 Task: Add the task  Create a new chatbot for customer support to the section Analytics Implementation Sprint in the project AgileCon and add a Due Date to the respective task as 2023/09/04
Action: Mouse moved to (41, 303)
Screenshot: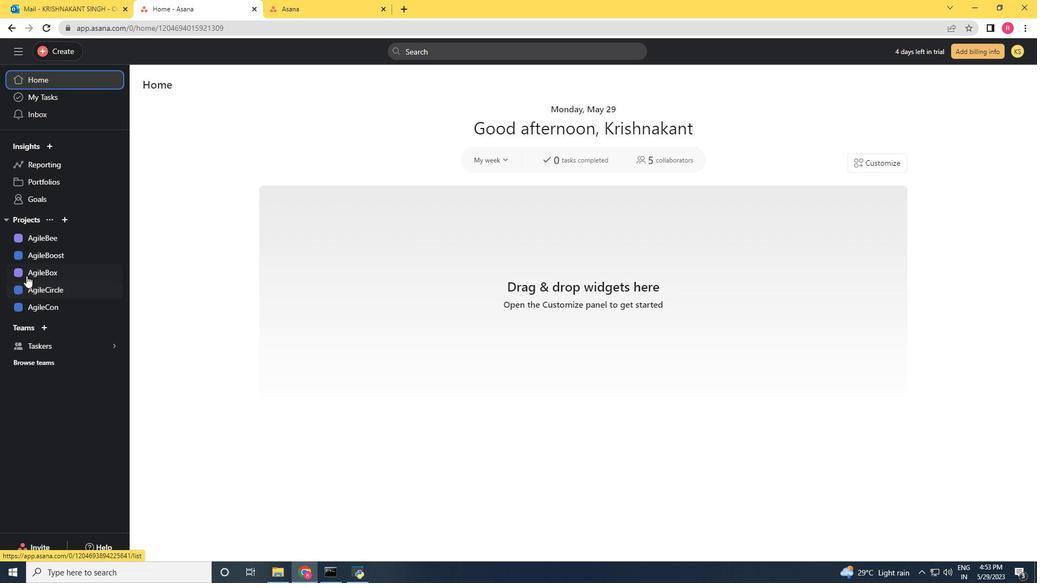 
Action: Mouse pressed left at (41, 303)
Screenshot: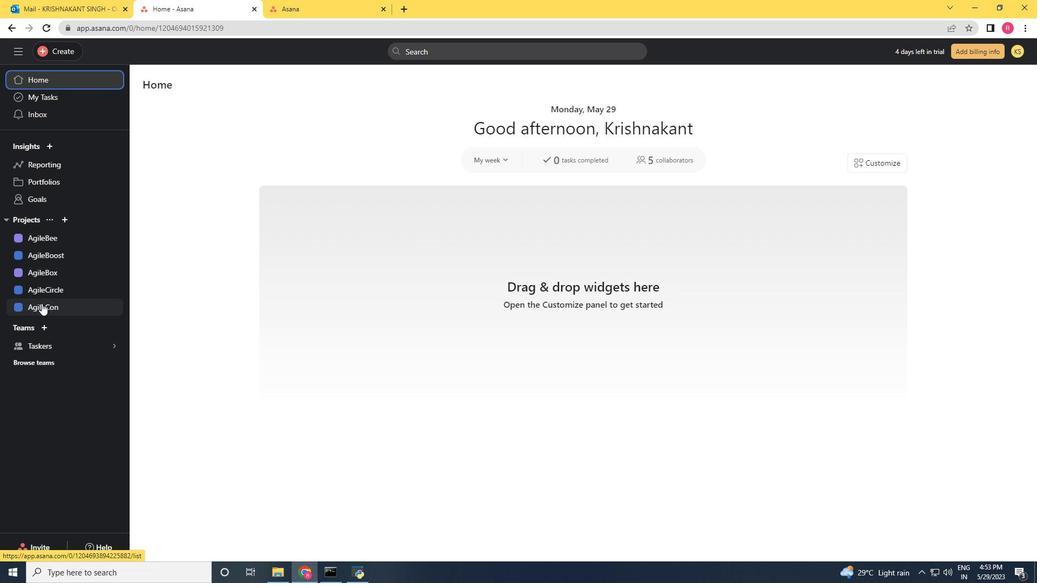 
Action: Mouse moved to (623, 377)
Screenshot: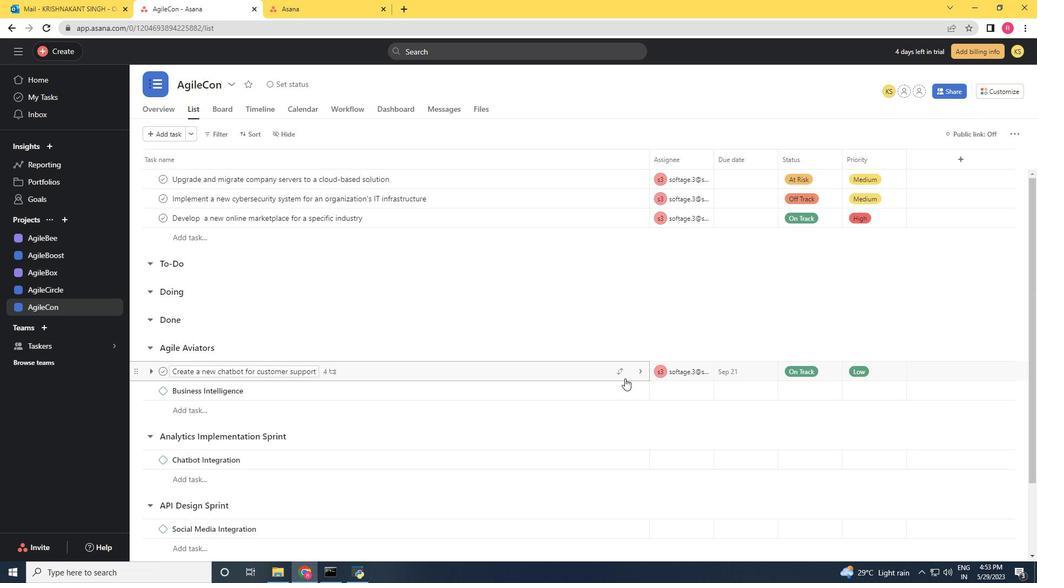 
Action: Mouse pressed left at (623, 377)
Screenshot: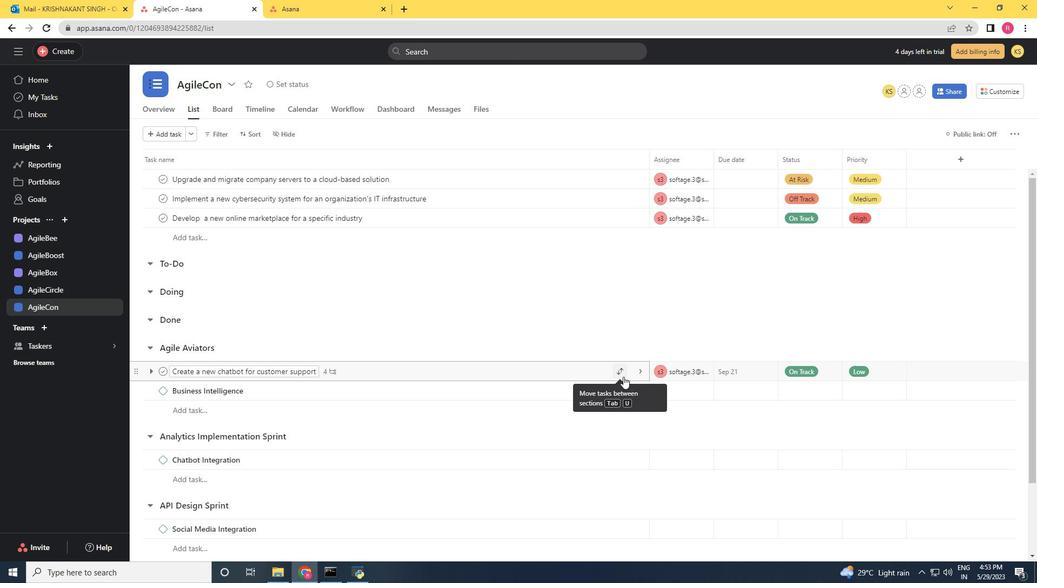 
Action: Mouse moved to (583, 310)
Screenshot: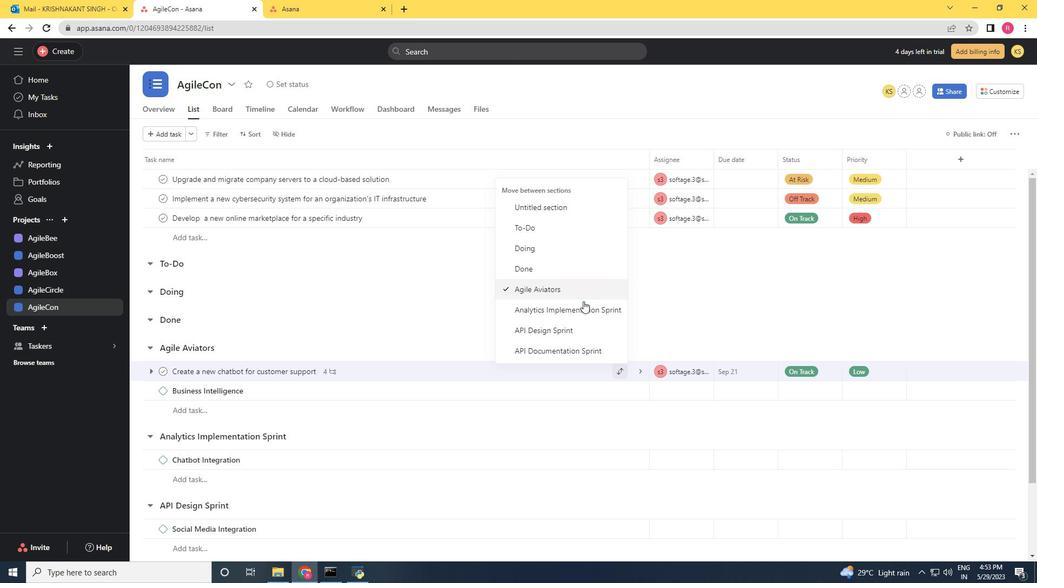 
Action: Mouse pressed left at (583, 310)
Screenshot: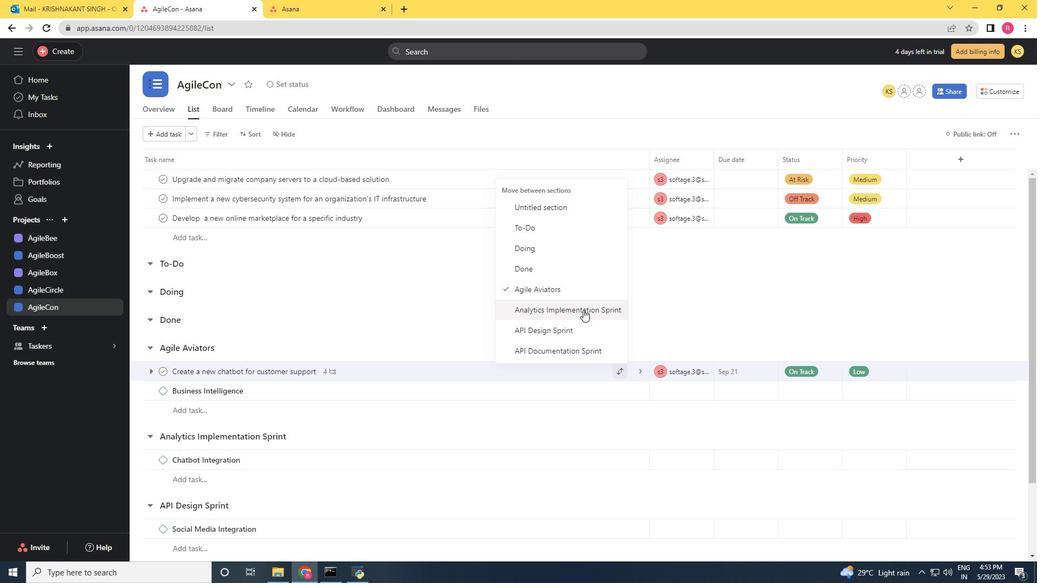 
Action: Mouse moved to (587, 440)
Screenshot: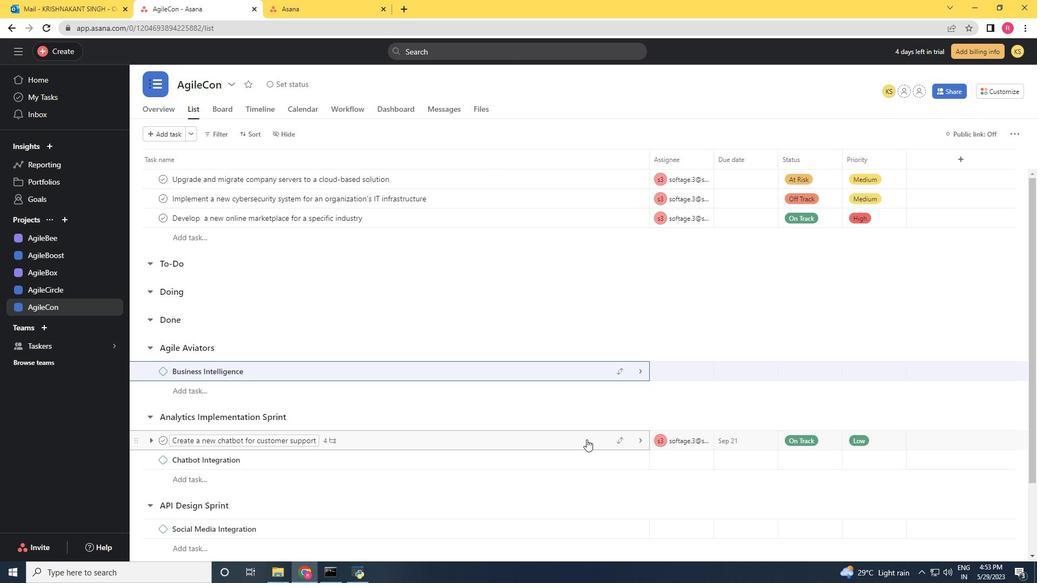 
Action: Mouse pressed left at (587, 440)
Screenshot: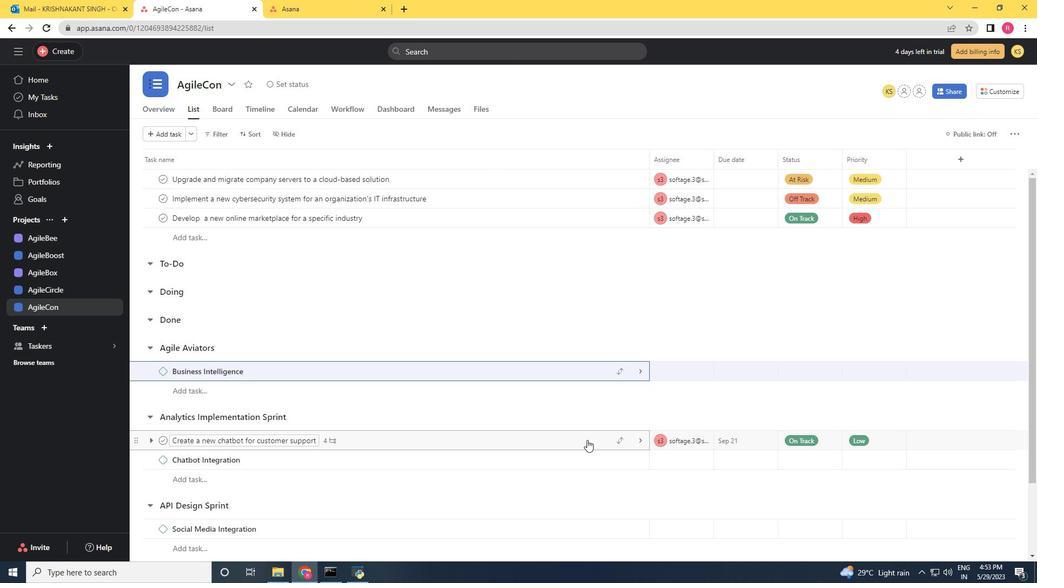 
Action: Mouse moved to (796, 213)
Screenshot: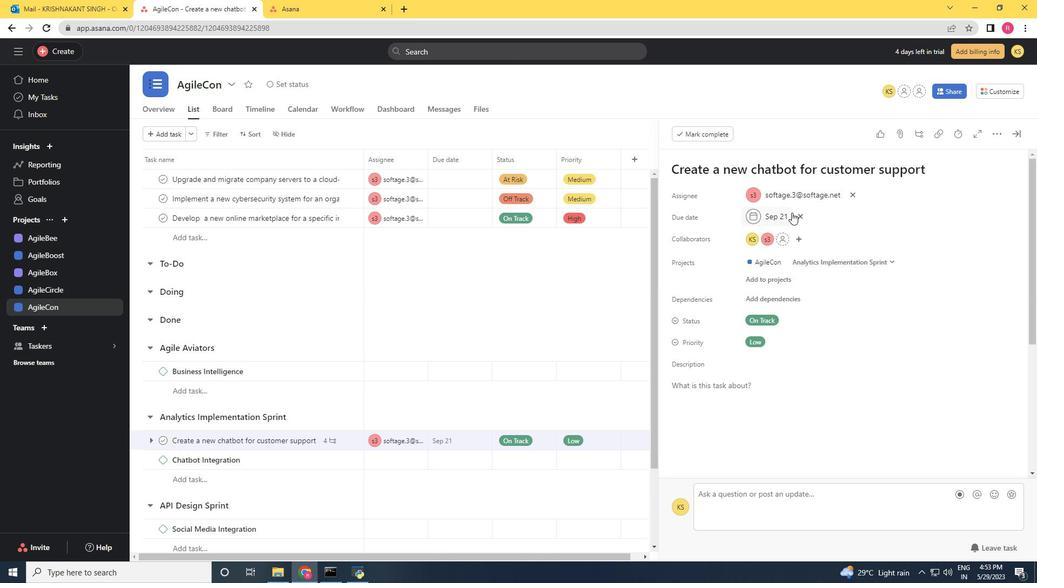 
Action: Mouse pressed left at (796, 213)
Screenshot: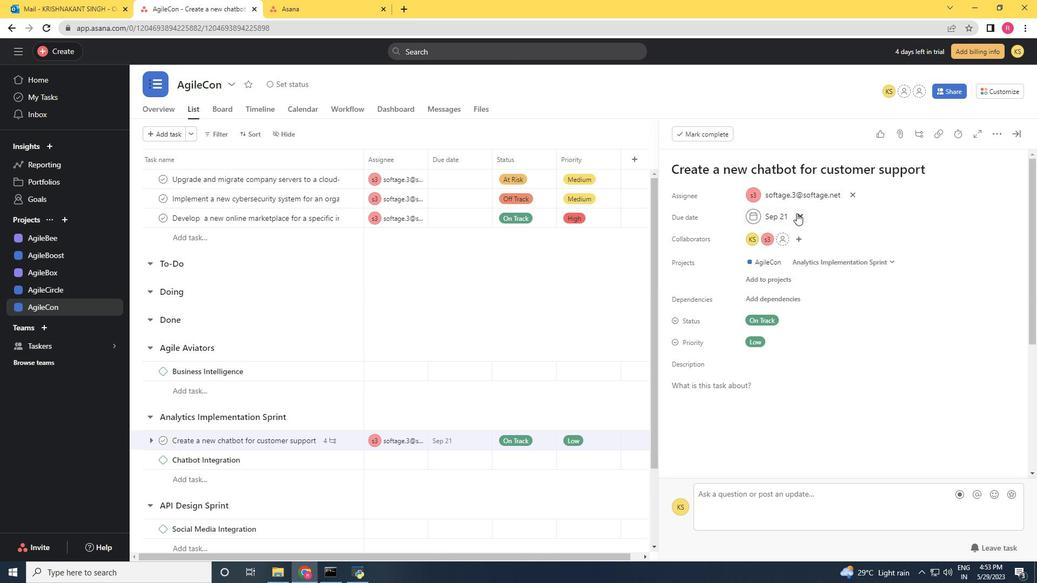 
Action: Mouse moved to (764, 219)
Screenshot: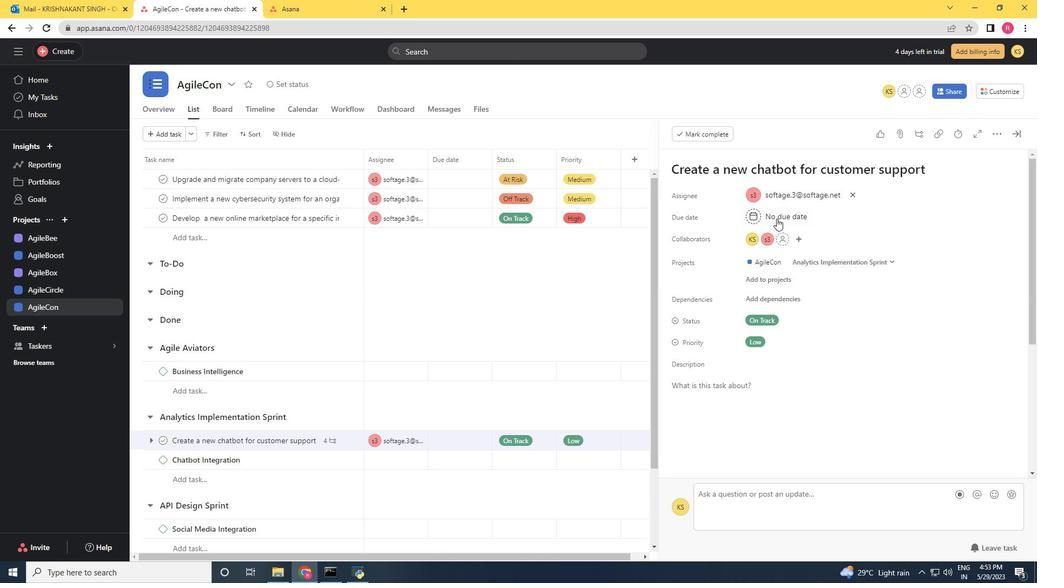 
Action: Mouse pressed left at (764, 219)
Screenshot: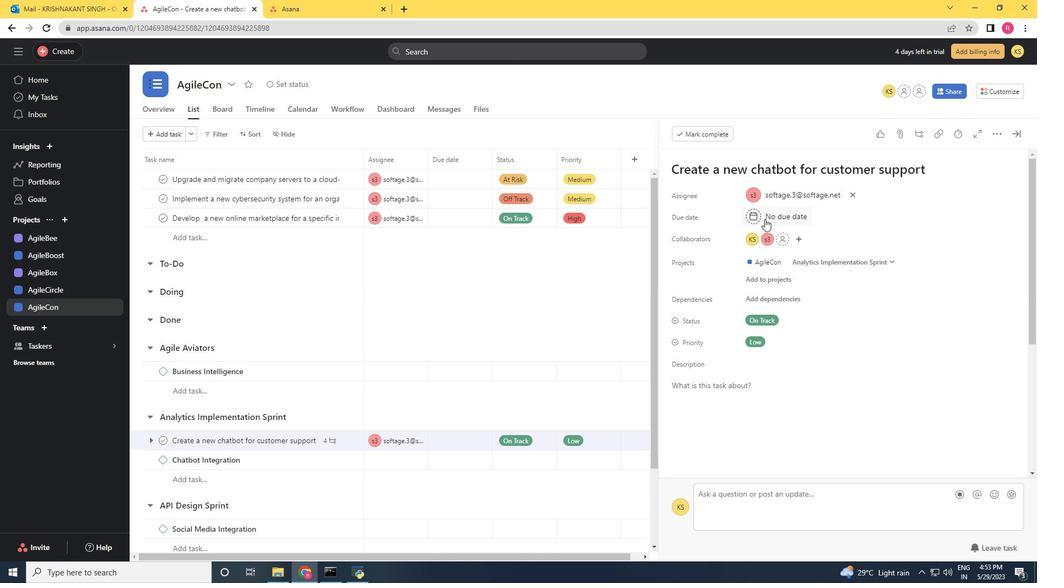 
Action: Mouse moved to (873, 267)
Screenshot: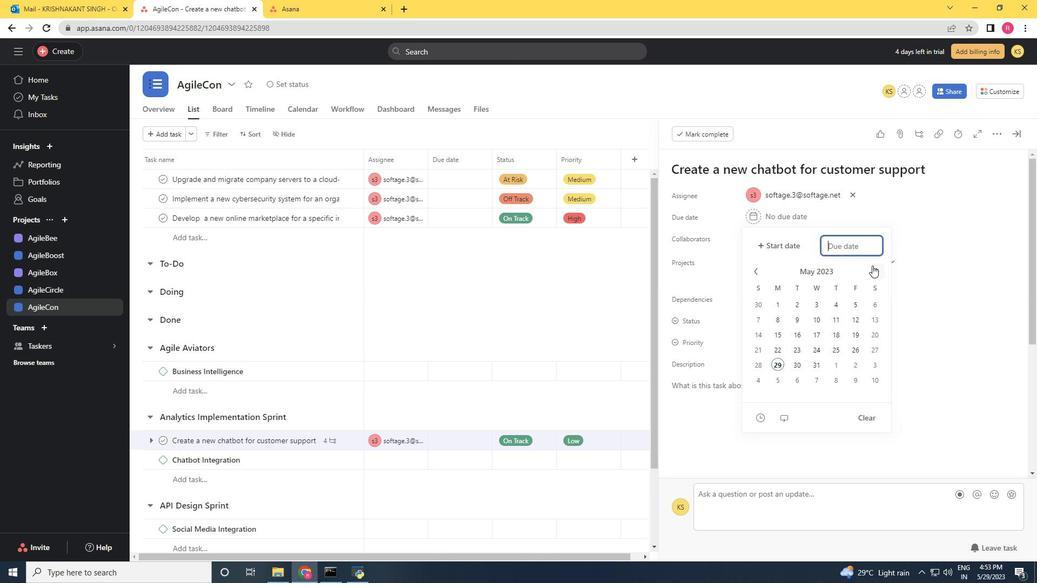 
Action: Mouse pressed left at (873, 267)
Screenshot: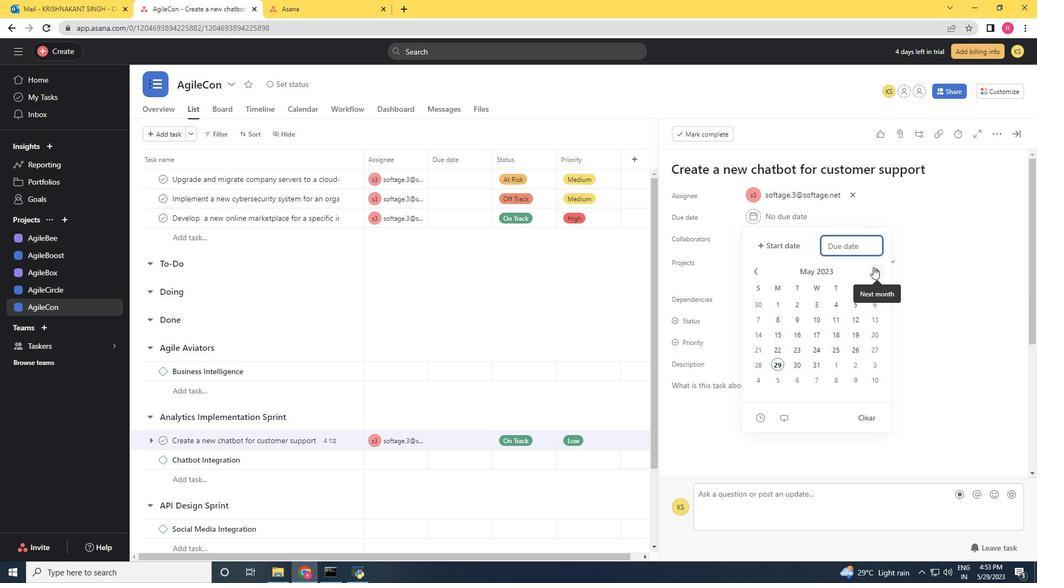 
Action: Mouse pressed left at (873, 267)
Screenshot: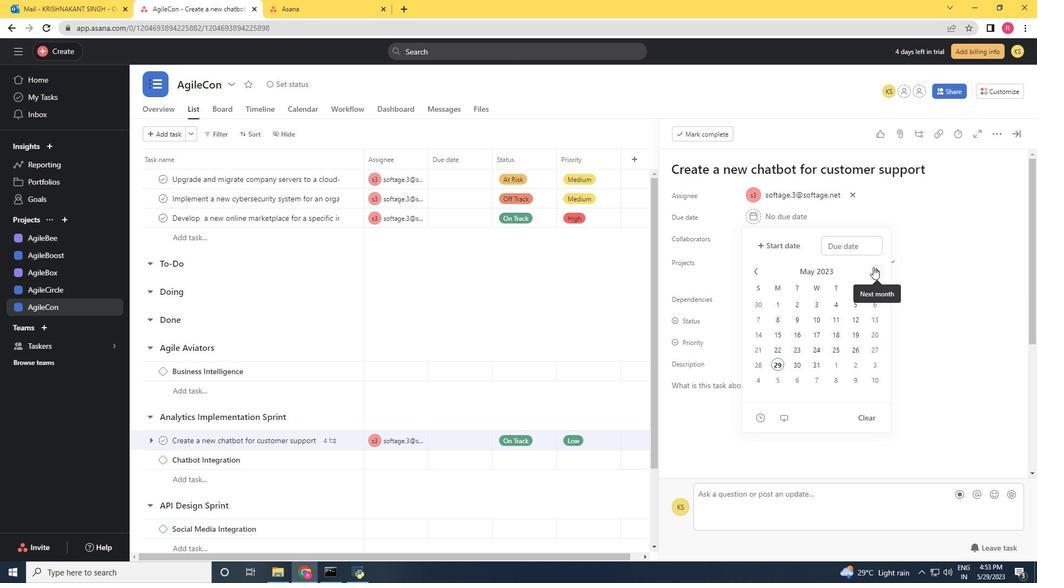 
Action: Mouse pressed left at (873, 267)
Screenshot: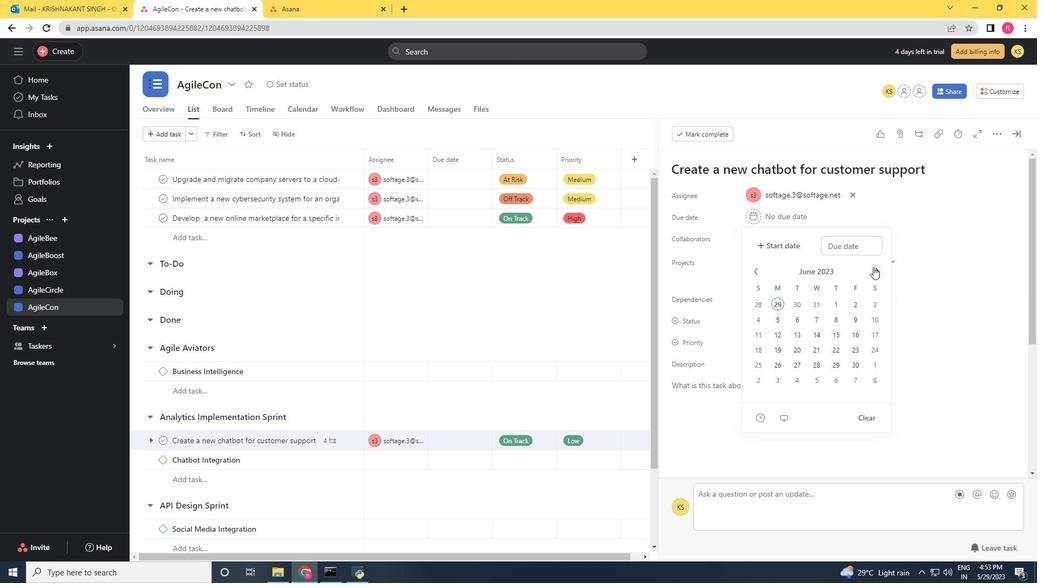 
Action: Mouse pressed left at (873, 267)
Screenshot: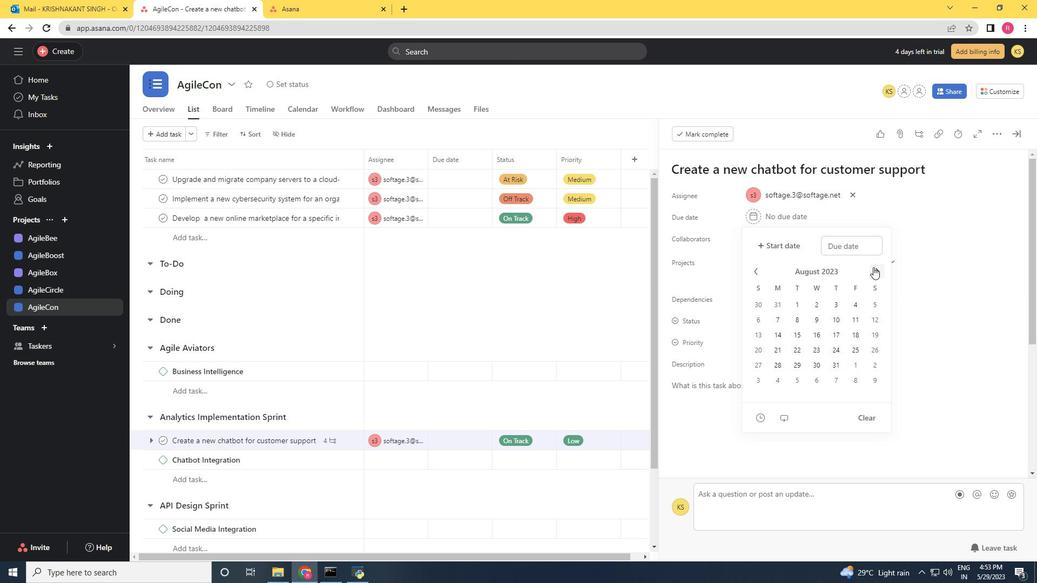 
Action: Mouse moved to (772, 321)
Screenshot: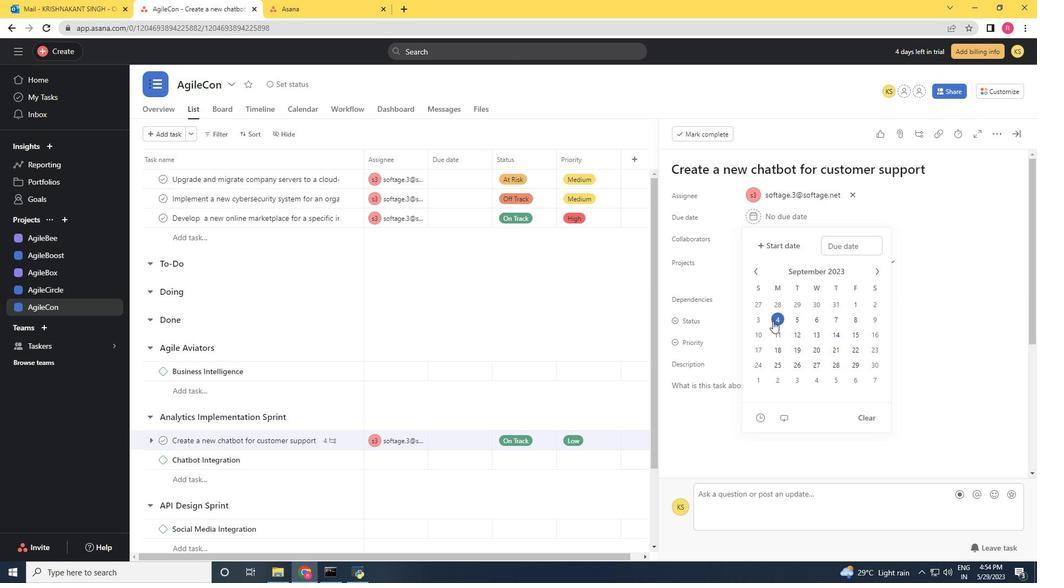 
Action: Mouse pressed left at (772, 321)
Screenshot: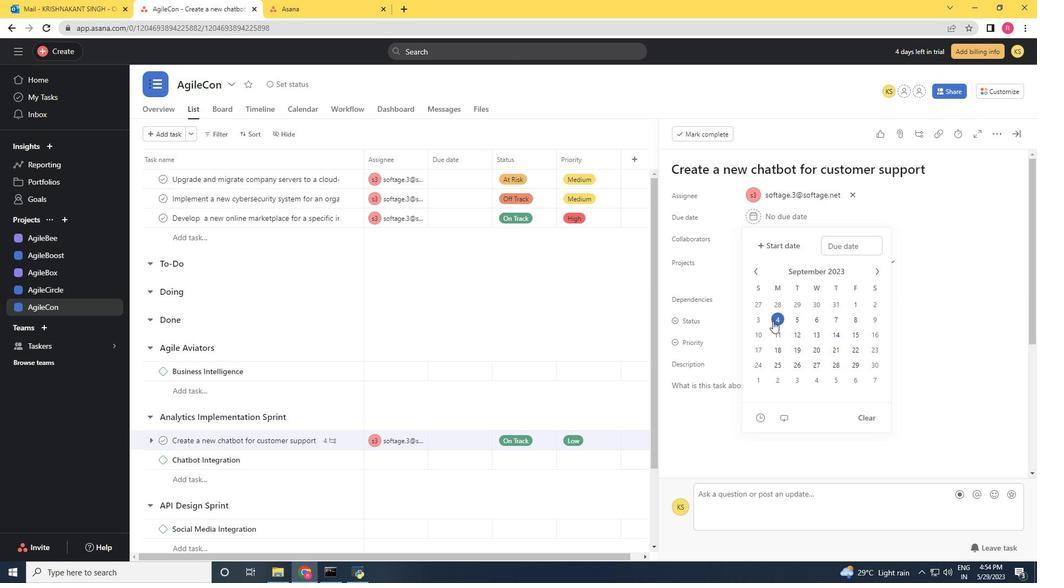 
Action: Mouse moved to (945, 352)
Screenshot: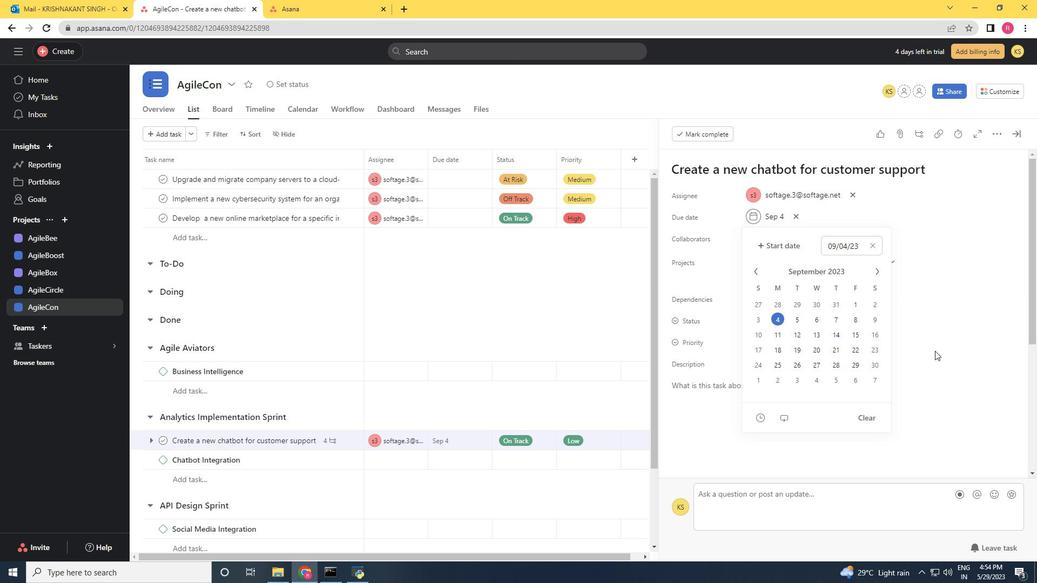 
Action: Mouse pressed left at (945, 352)
Screenshot: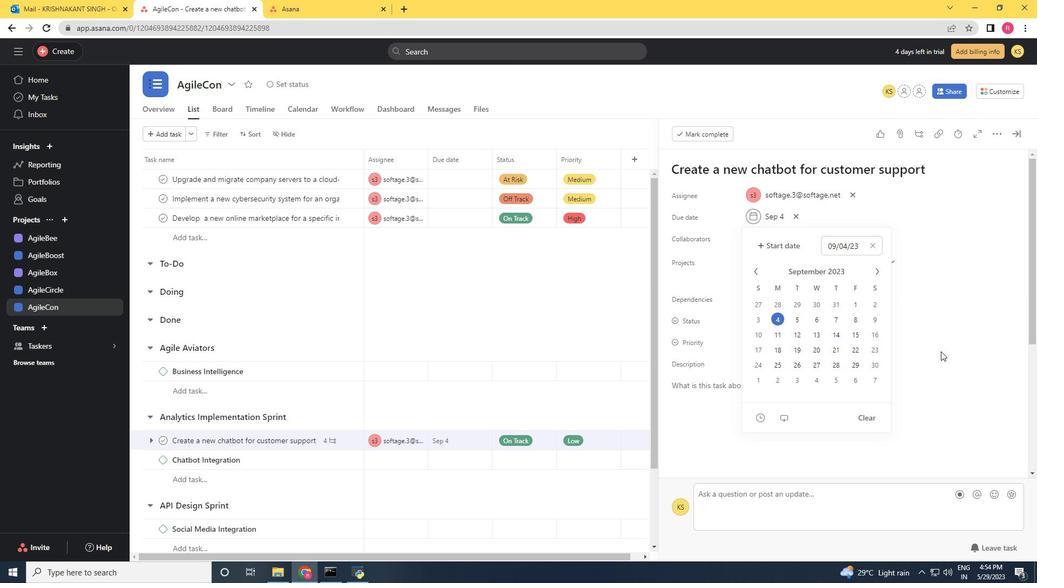 
Action: Mouse moved to (945, 352)
Screenshot: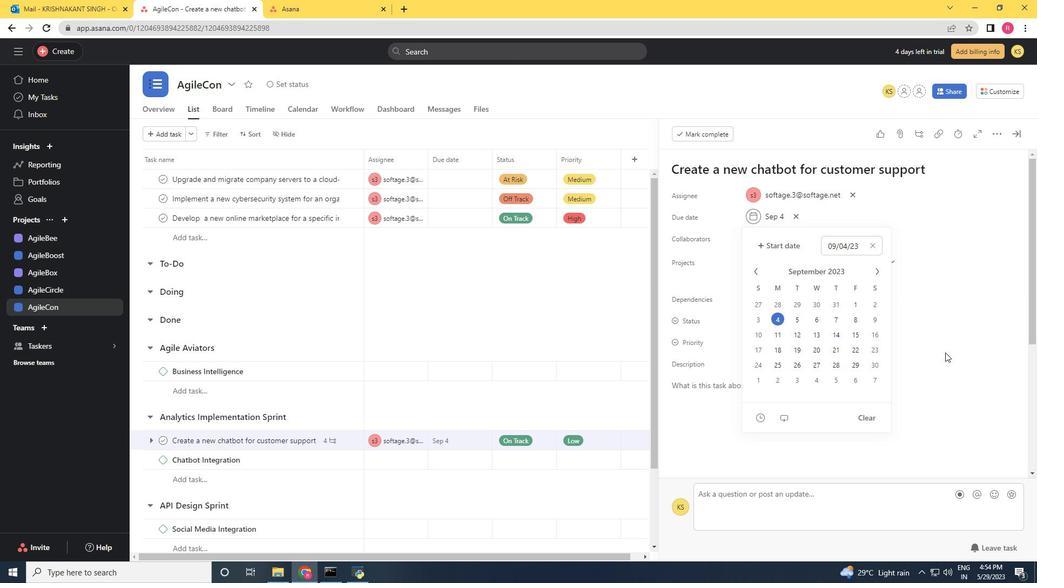 
